 Task: Create a due date automation trigger when advanced on, on the wednesday before a card is due add content with a name or a description ending with resume at 11:00 AM.
Action: Mouse moved to (994, 69)
Screenshot: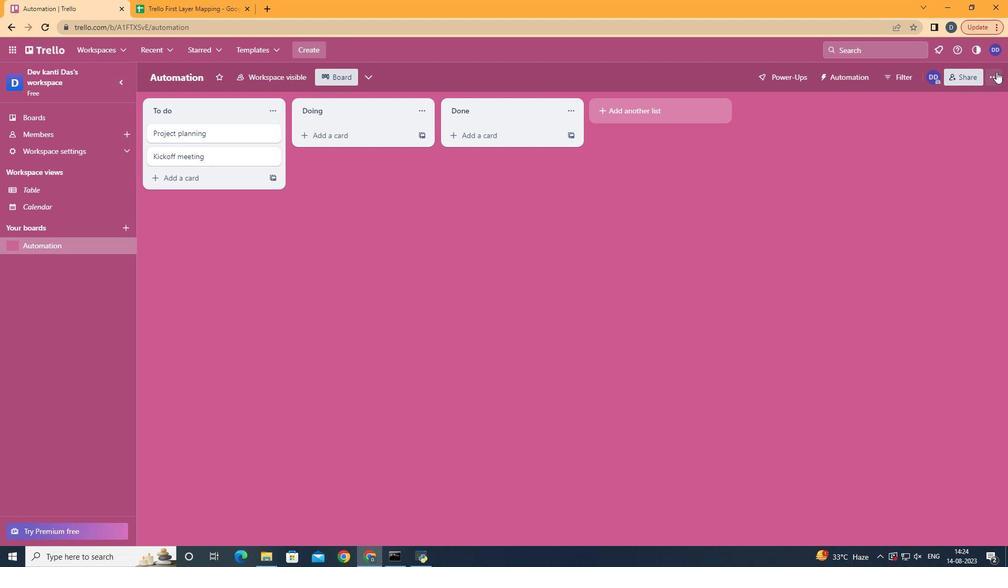 
Action: Mouse pressed left at (994, 69)
Screenshot: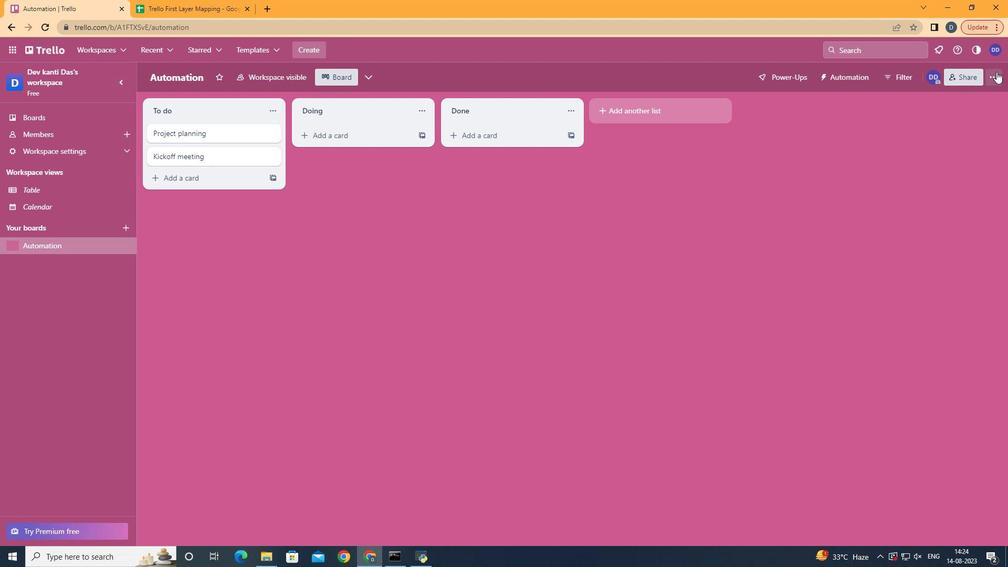 
Action: Mouse moved to (910, 223)
Screenshot: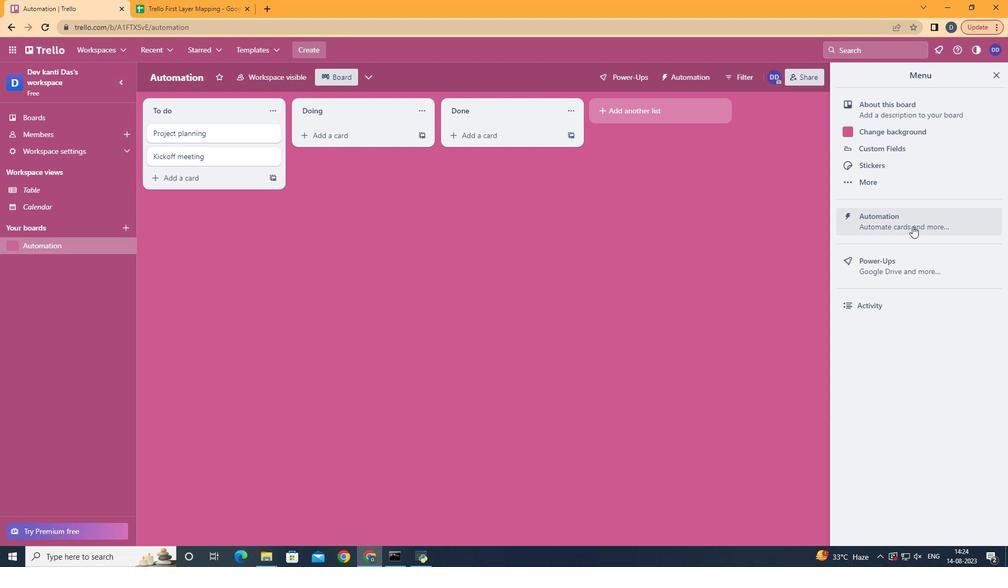 
Action: Mouse pressed left at (910, 223)
Screenshot: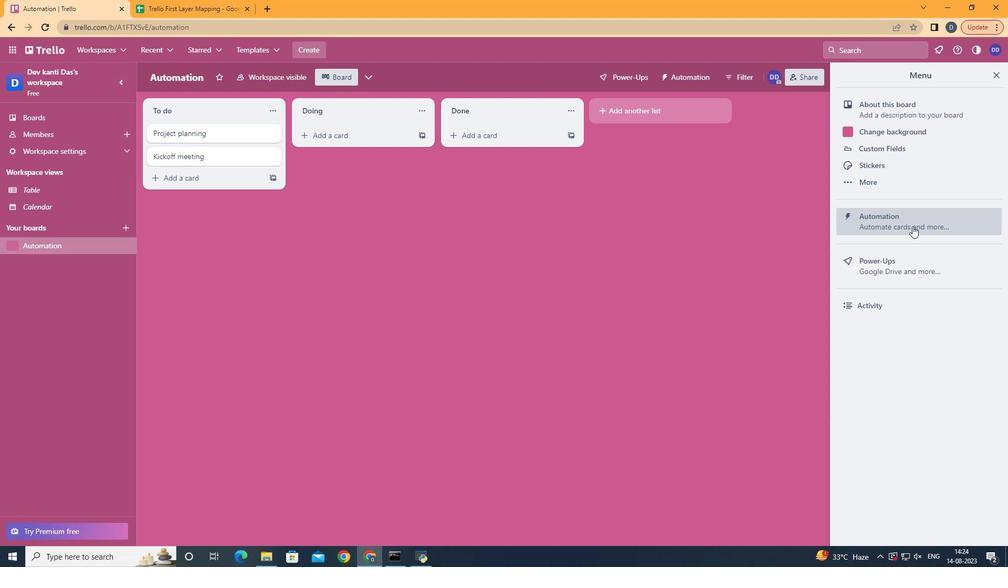 
Action: Mouse moved to (196, 211)
Screenshot: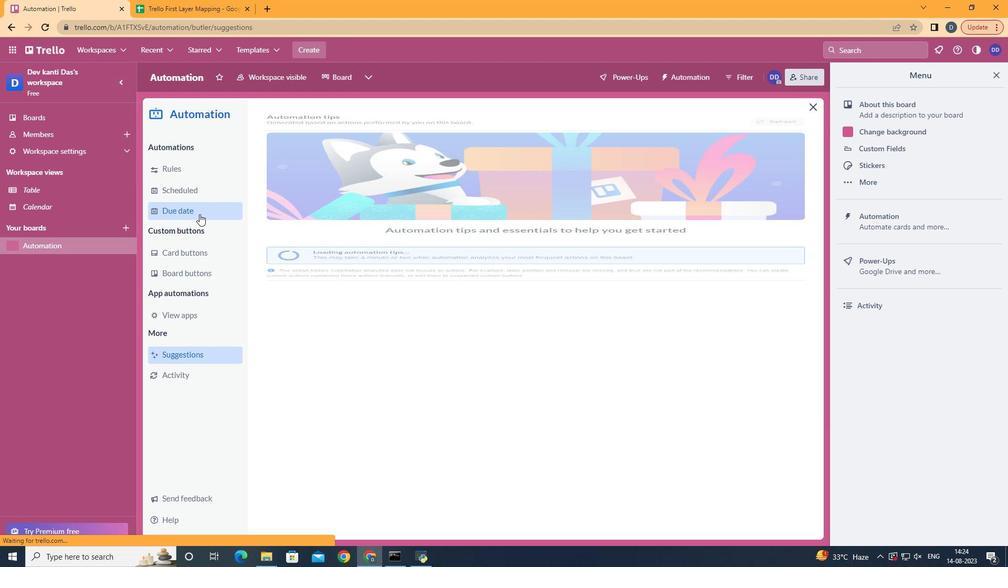 
Action: Mouse pressed left at (196, 211)
Screenshot: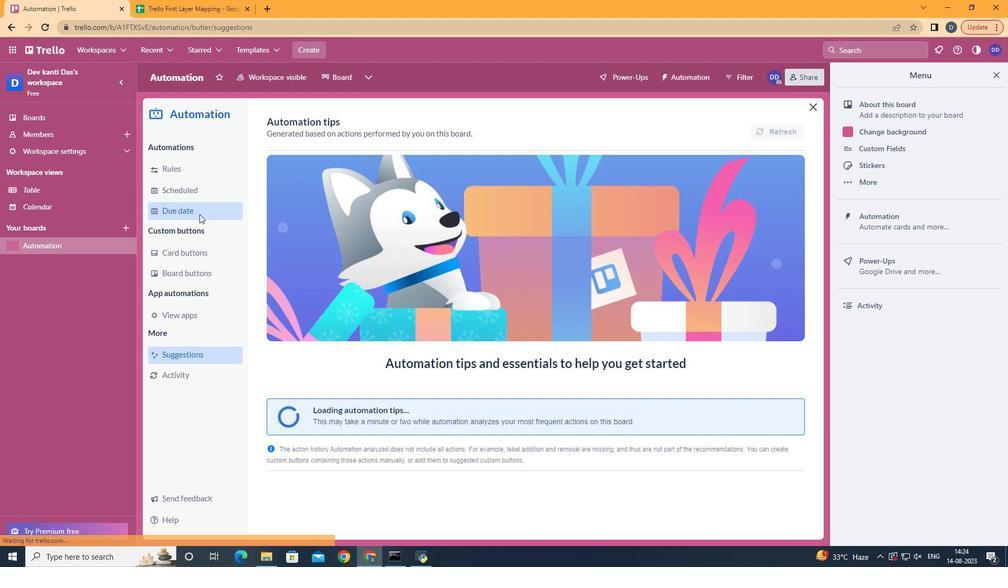 
Action: Mouse moved to (734, 129)
Screenshot: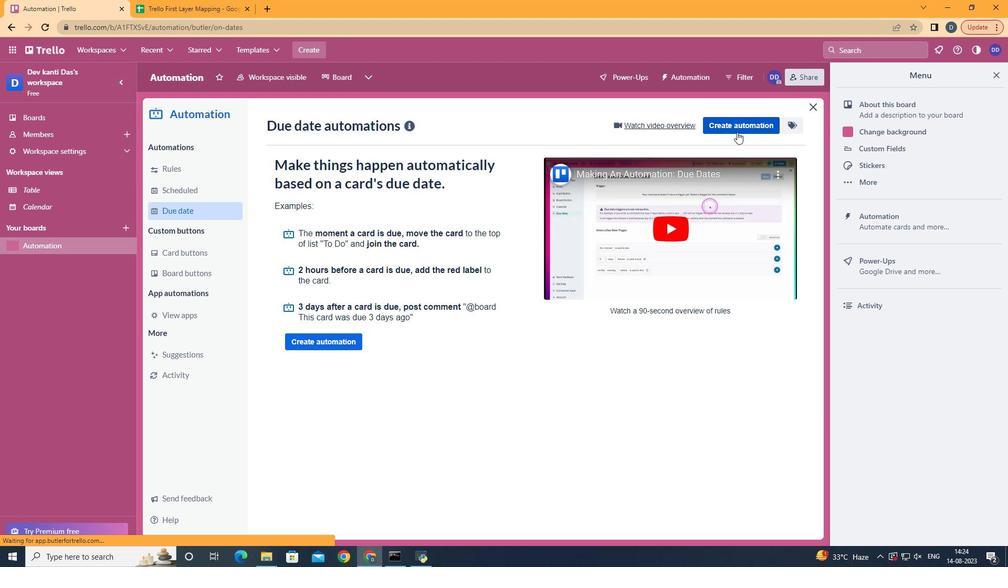 
Action: Mouse pressed left at (734, 129)
Screenshot: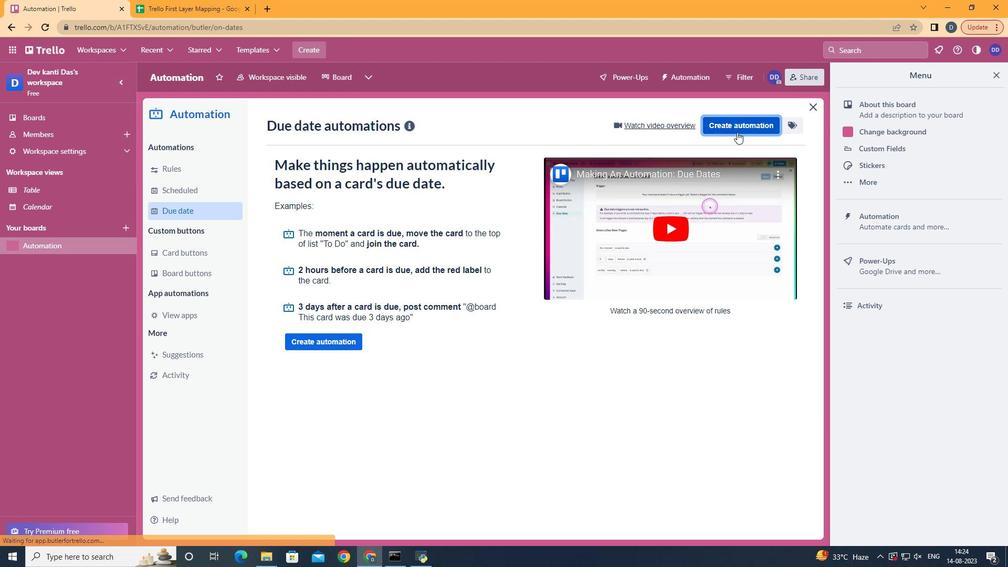 
Action: Mouse moved to (541, 227)
Screenshot: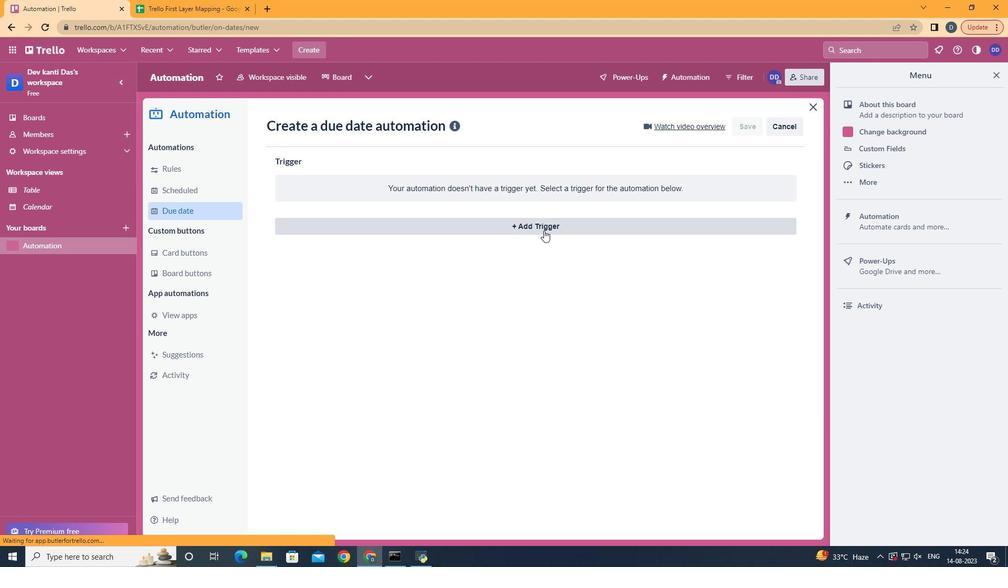 
Action: Mouse pressed left at (541, 227)
Screenshot: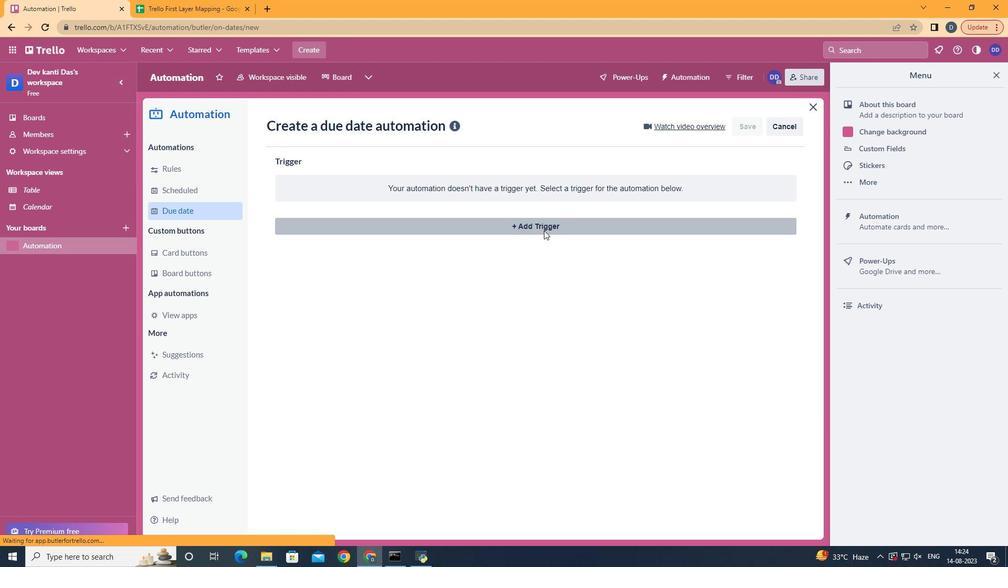 
Action: Mouse moved to (342, 315)
Screenshot: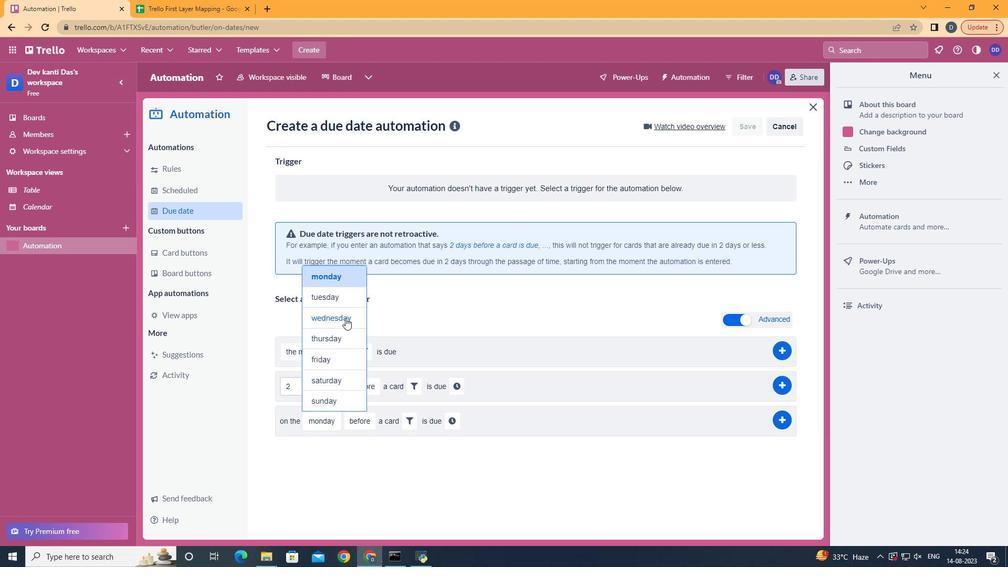 
Action: Mouse pressed left at (342, 315)
Screenshot: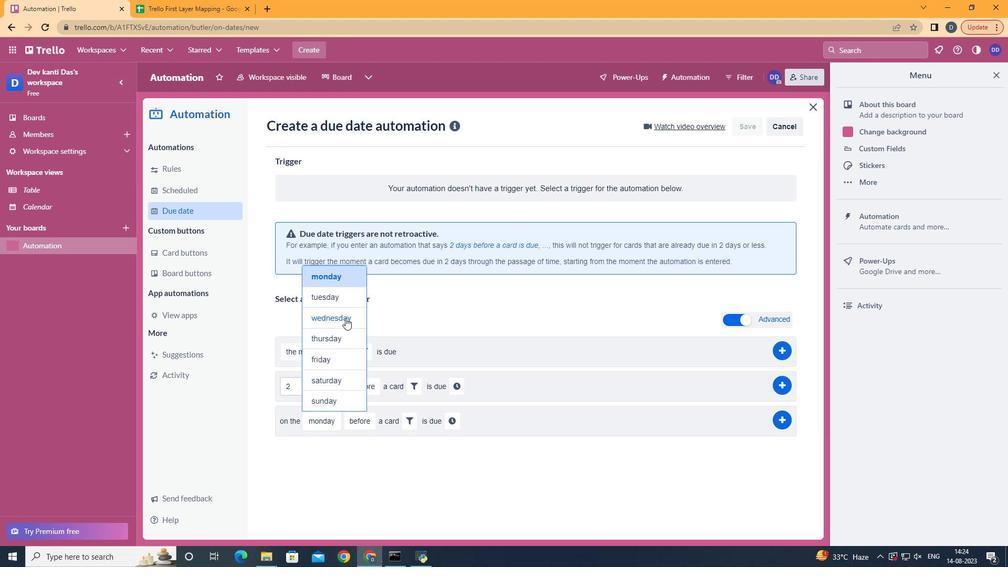 
Action: Mouse moved to (409, 418)
Screenshot: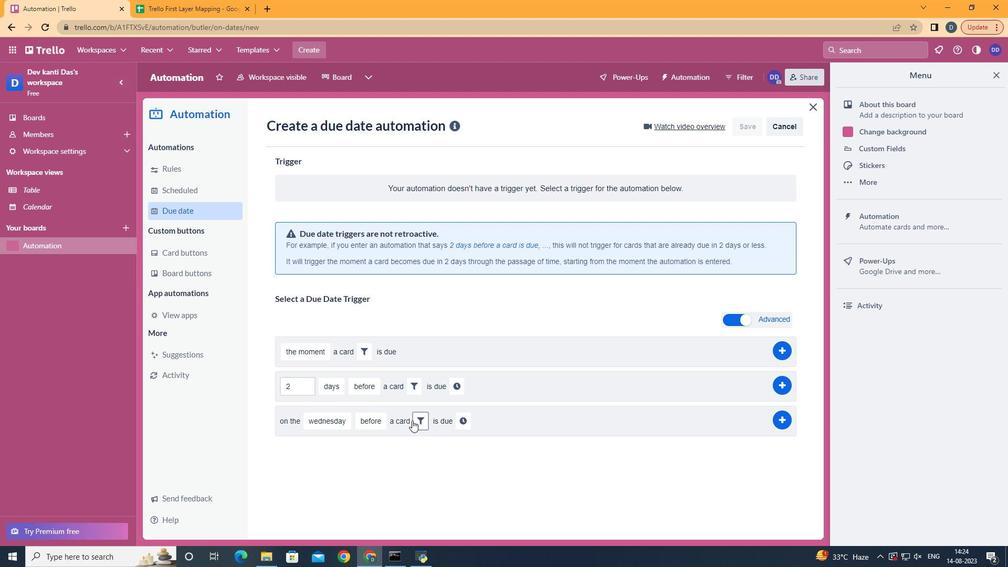 
Action: Mouse pressed left at (409, 418)
Screenshot: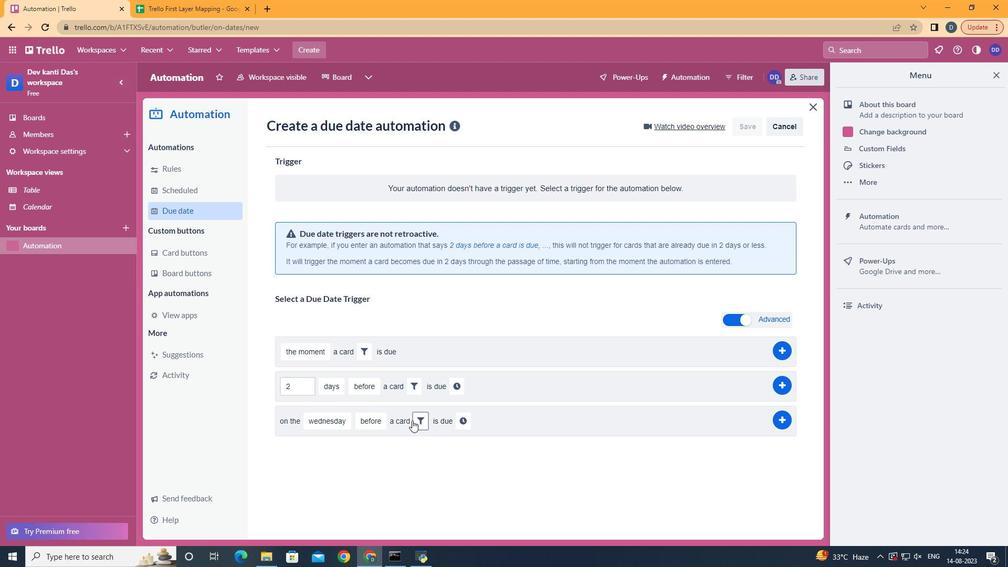 
Action: Mouse moved to (544, 449)
Screenshot: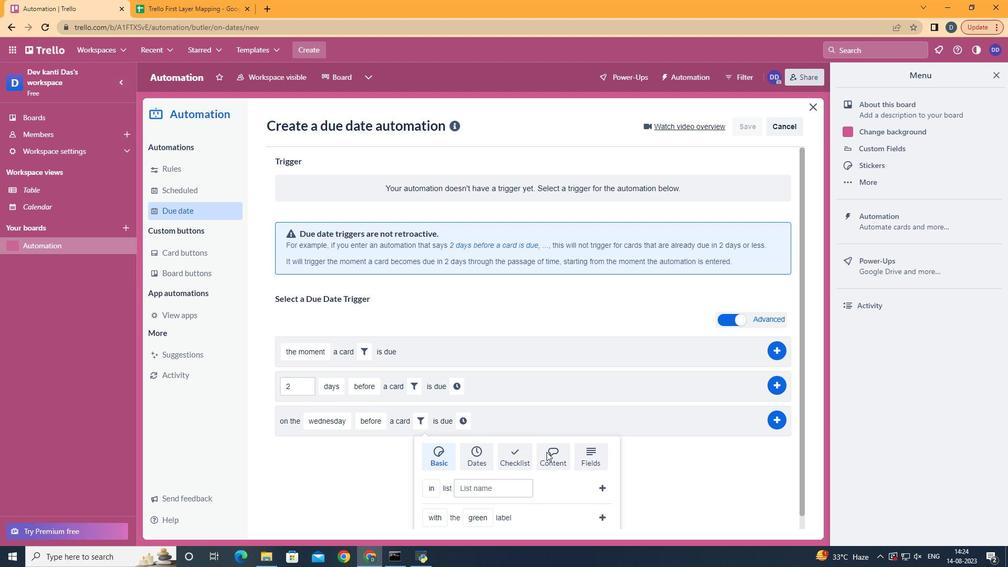 
Action: Mouse pressed left at (544, 449)
Screenshot: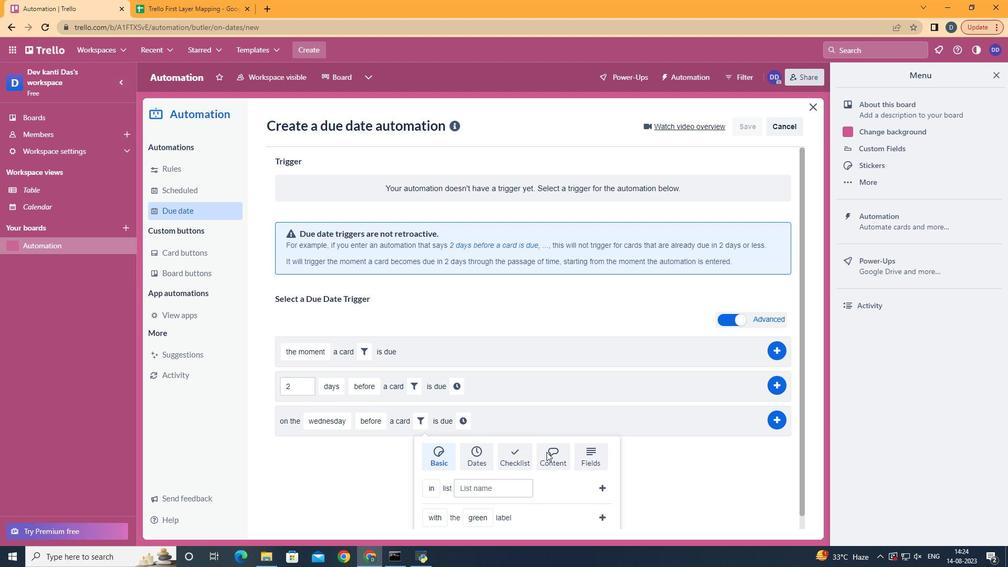 
Action: Mouse moved to (459, 464)
Screenshot: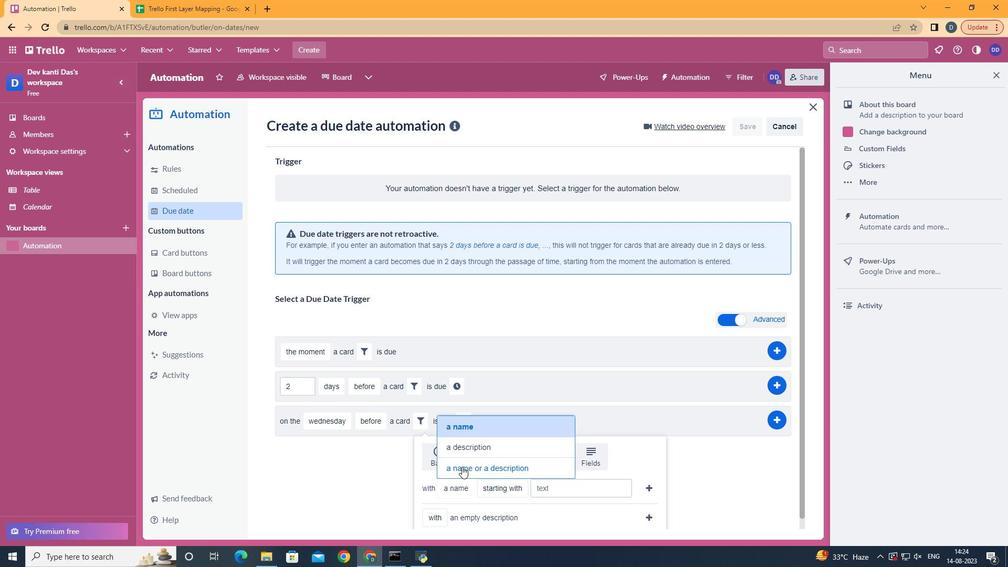 
Action: Mouse pressed left at (459, 464)
Screenshot: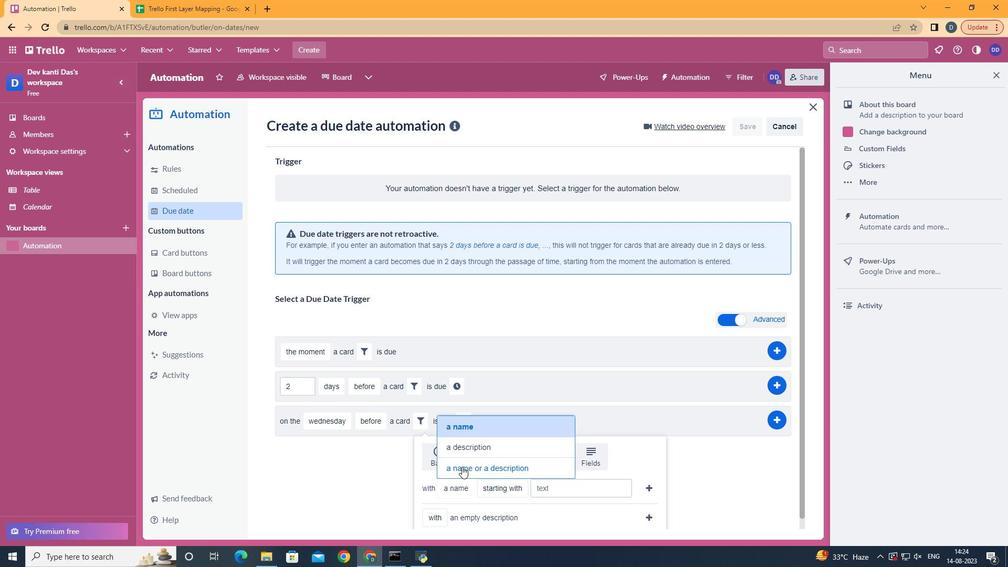 
Action: Mouse moved to (570, 387)
Screenshot: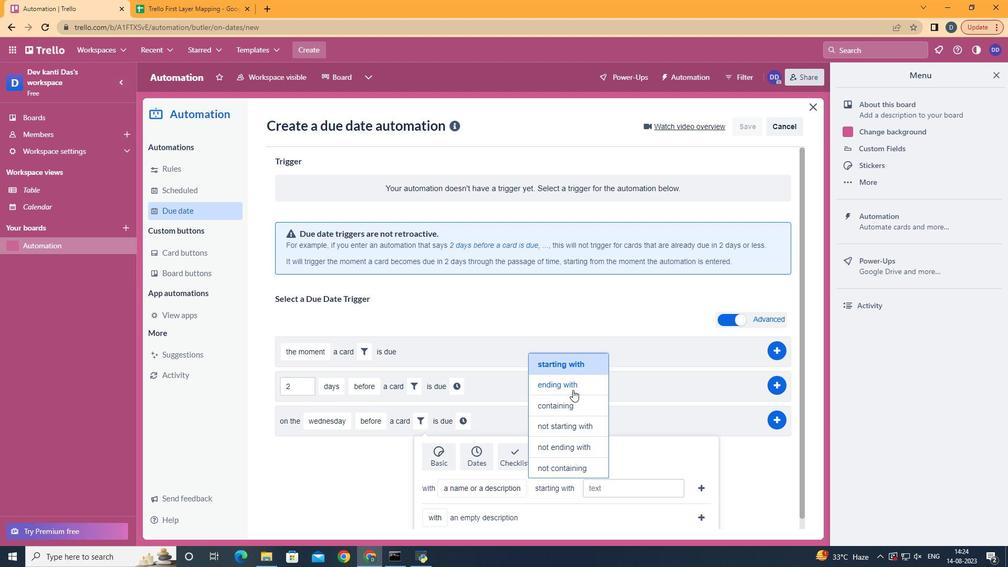 
Action: Mouse pressed left at (570, 387)
Screenshot: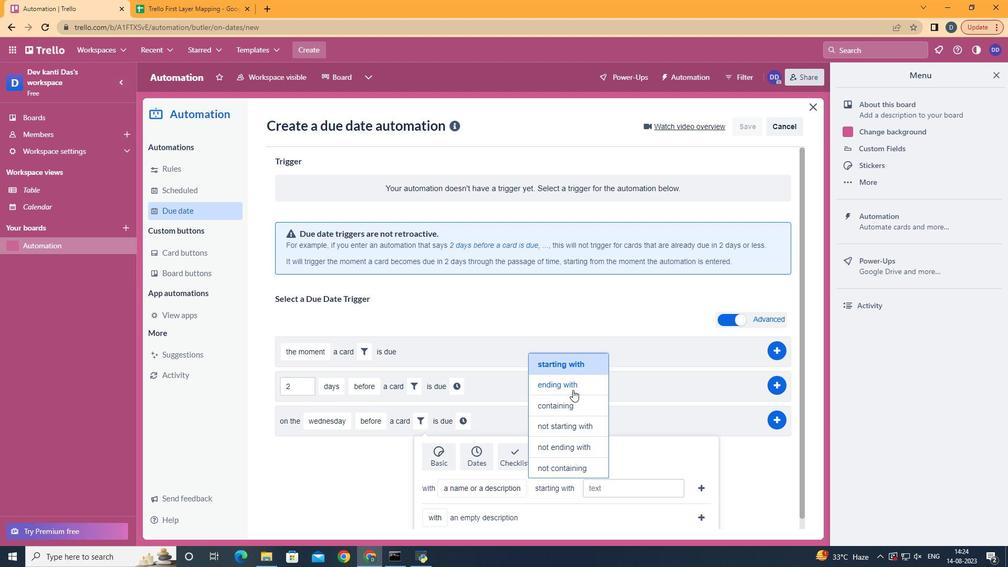 
Action: Mouse moved to (613, 481)
Screenshot: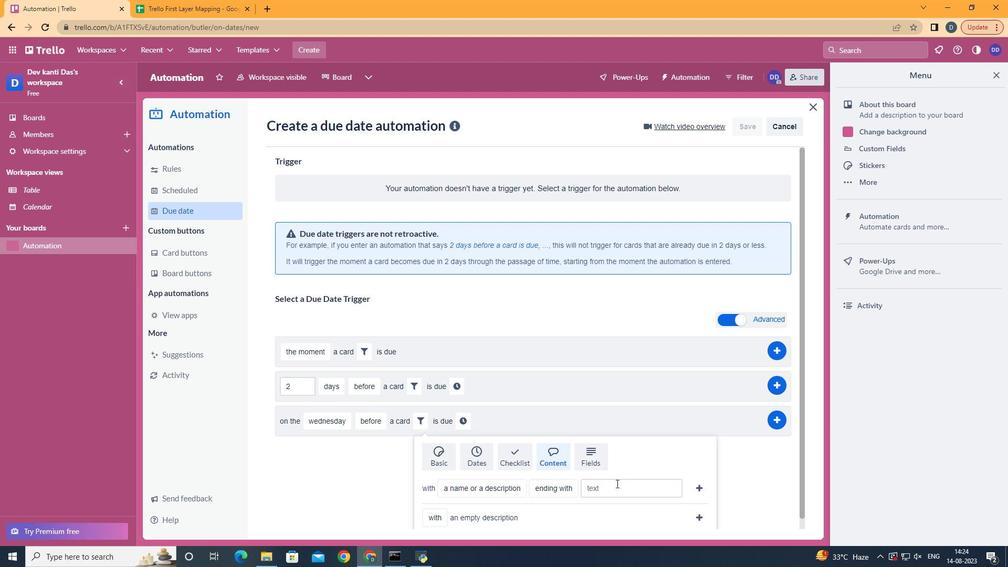 
Action: Mouse pressed left at (613, 481)
Screenshot: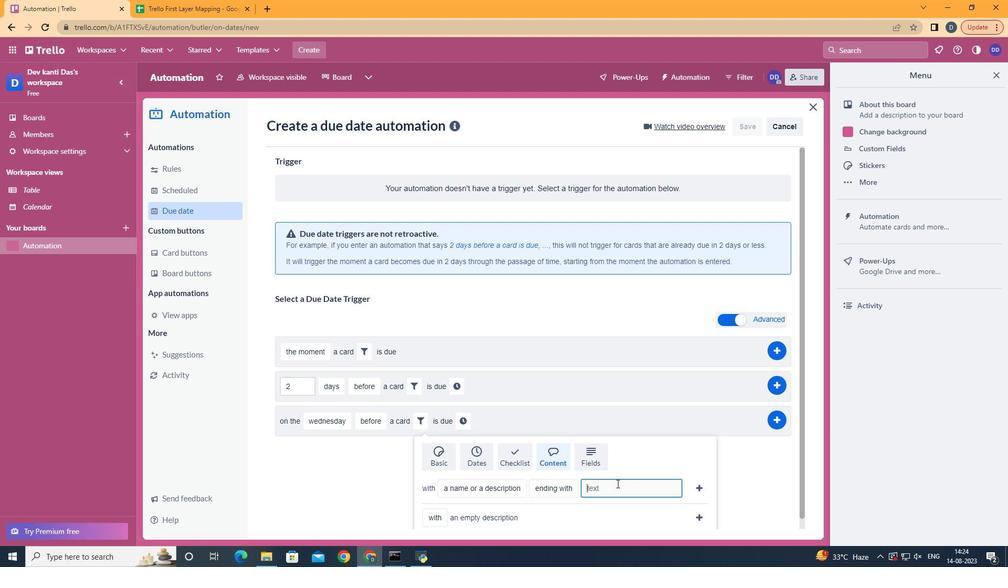 
Action: Mouse moved to (614, 481)
Screenshot: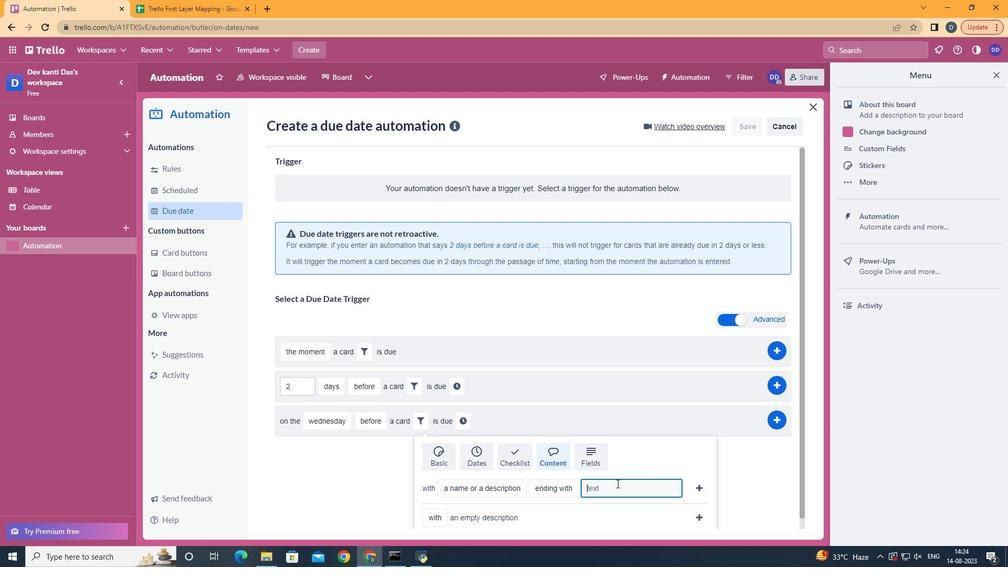 
Action: Key pressed resume
Screenshot: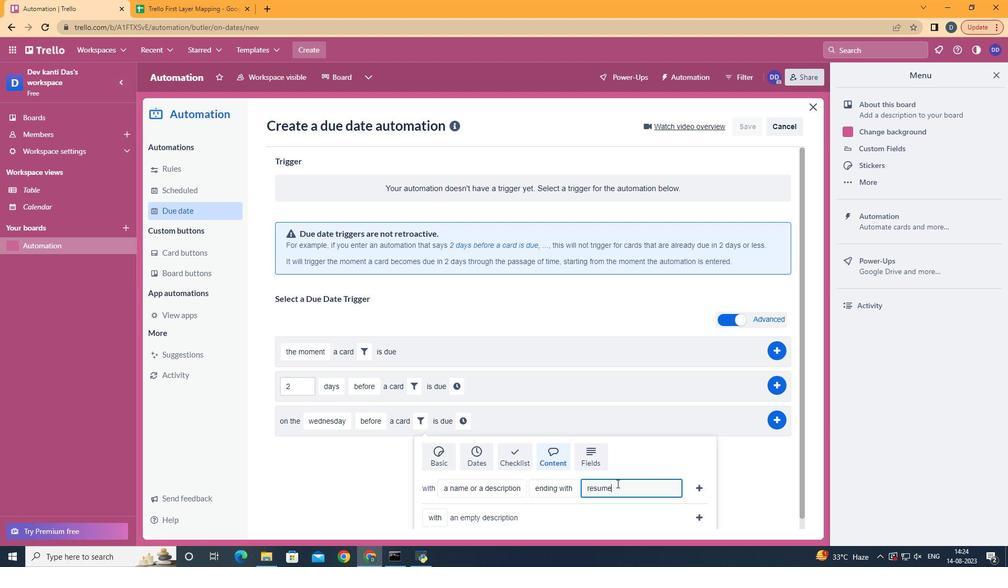 
Action: Mouse moved to (700, 485)
Screenshot: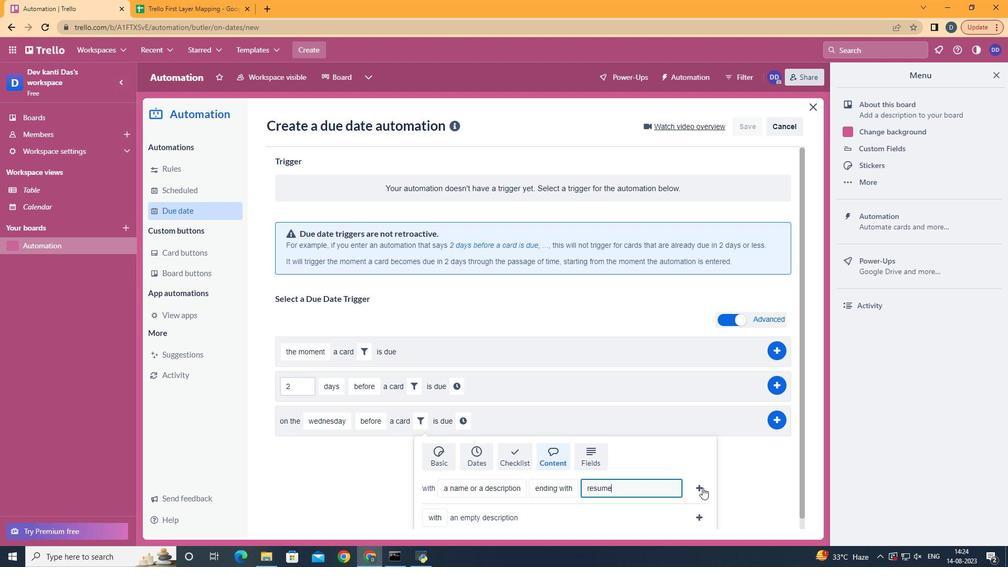 
Action: Mouse pressed left at (700, 485)
Screenshot: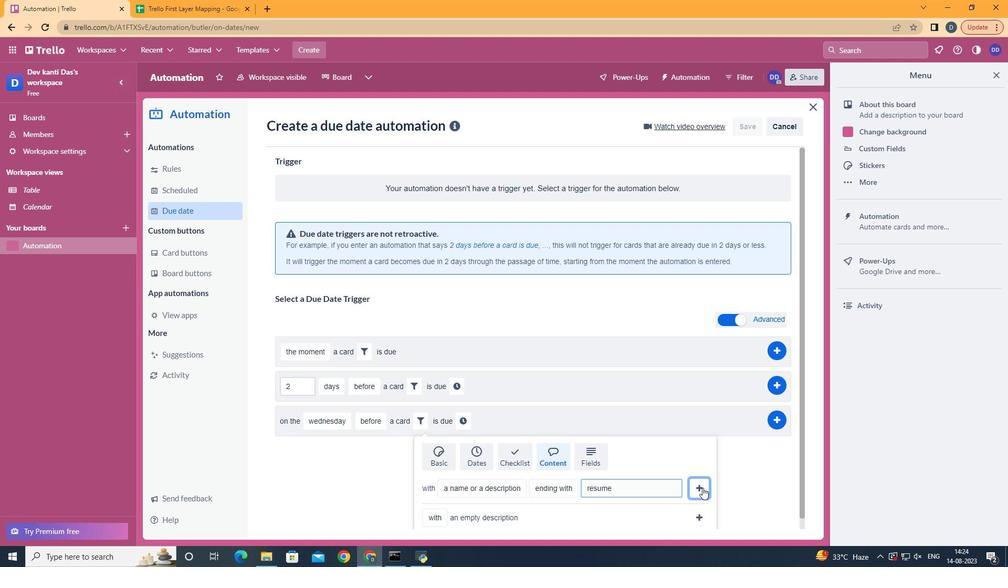 
Action: Mouse moved to (648, 422)
Screenshot: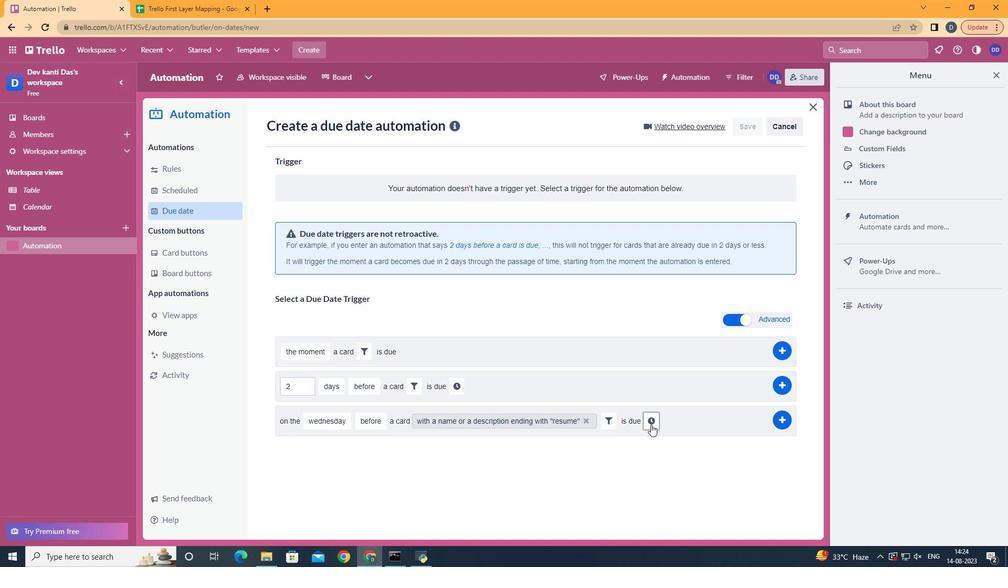 
Action: Mouse pressed left at (648, 422)
Screenshot: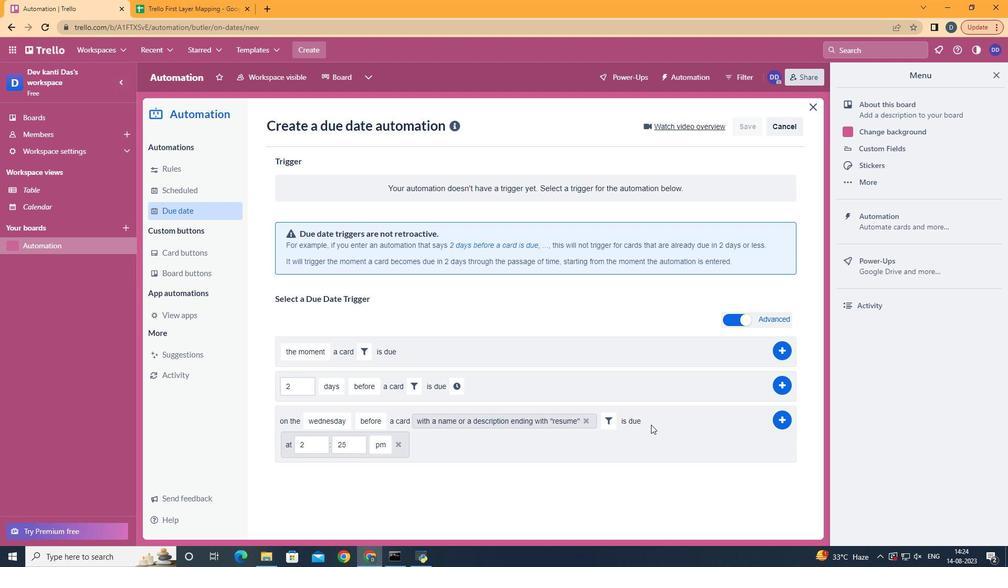 
Action: Mouse moved to (311, 445)
Screenshot: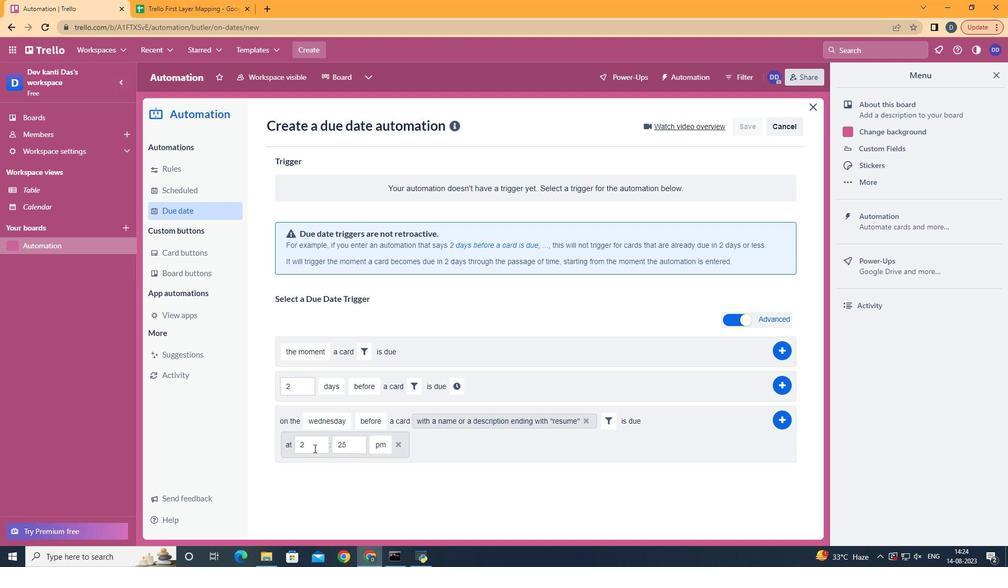 
Action: Mouse pressed left at (311, 445)
Screenshot: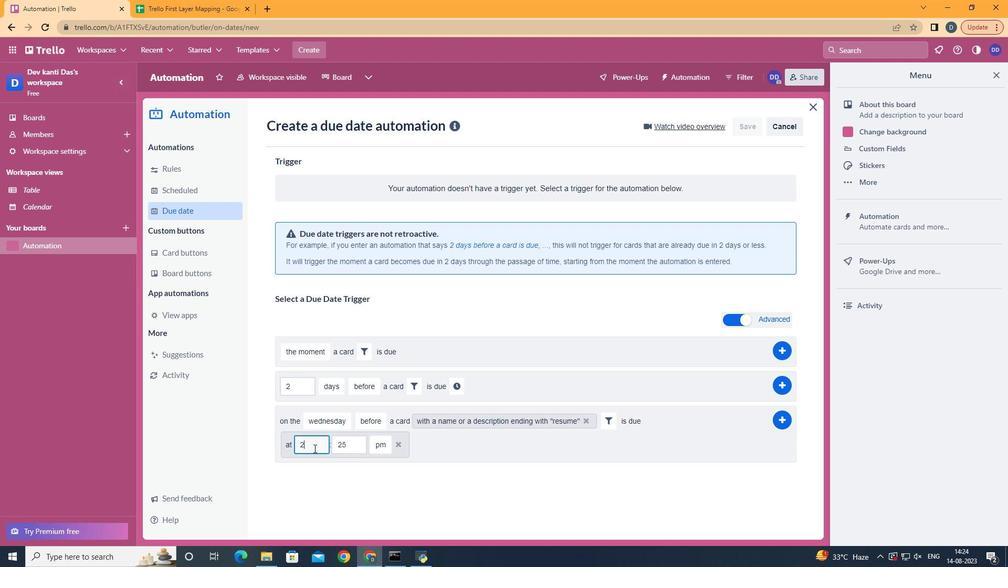 
Action: Mouse moved to (311, 446)
Screenshot: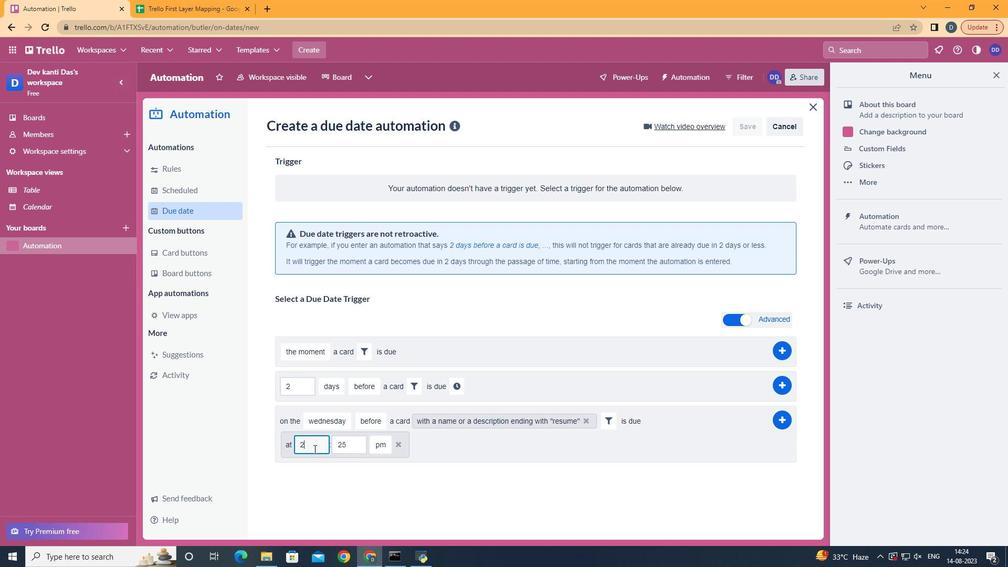 
Action: Key pressed <Key.backspace>11
Screenshot: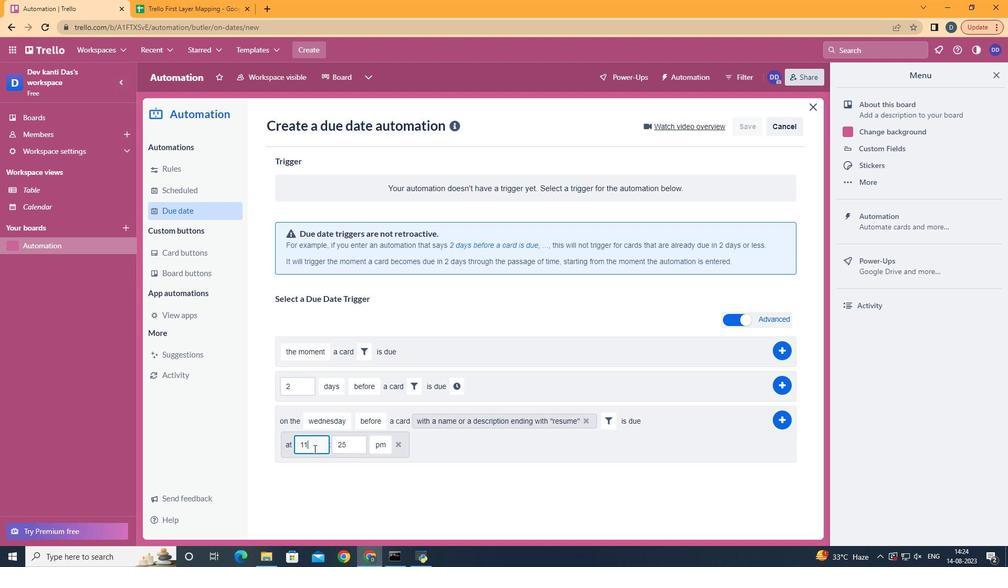 
Action: Mouse moved to (351, 445)
Screenshot: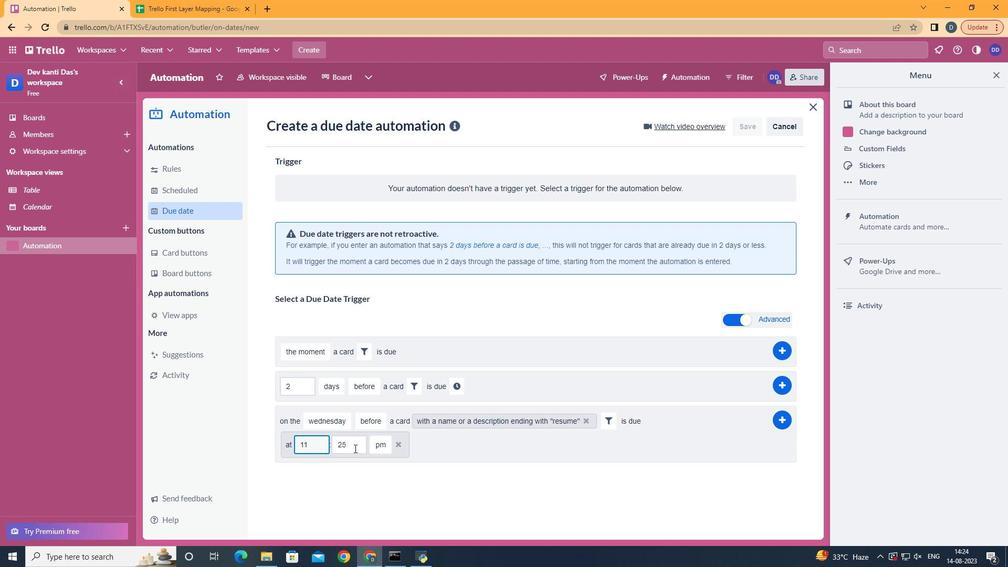 
Action: Mouse pressed left at (351, 445)
Screenshot: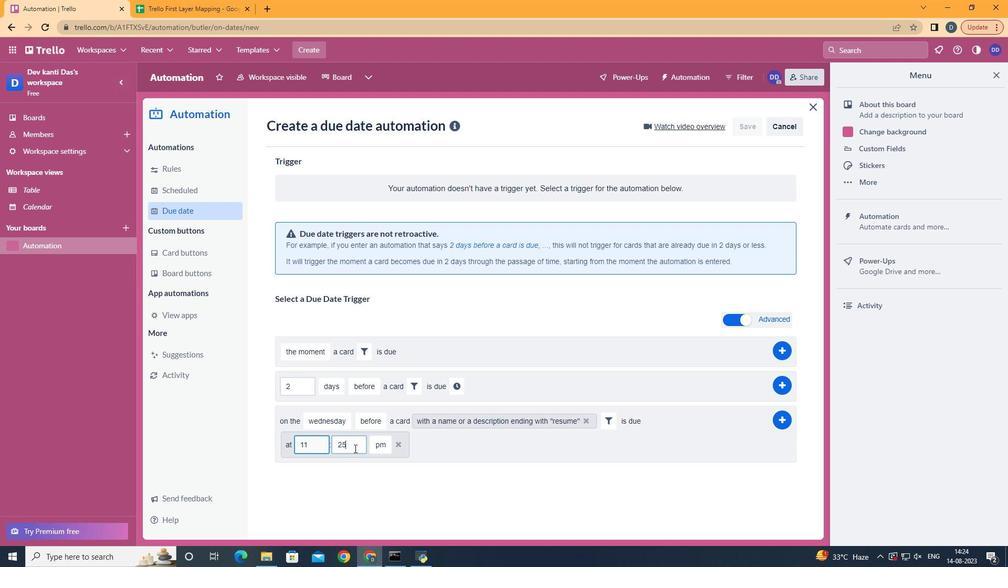 
Action: Key pressed <Key.backspace>
Screenshot: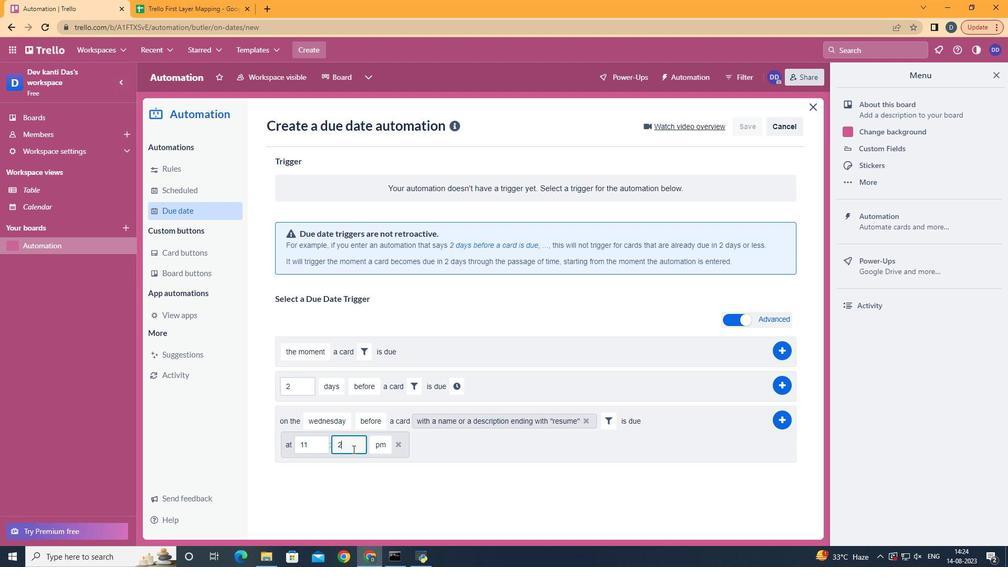 
Action: Mouse moved to (350, 446)
Screenshot: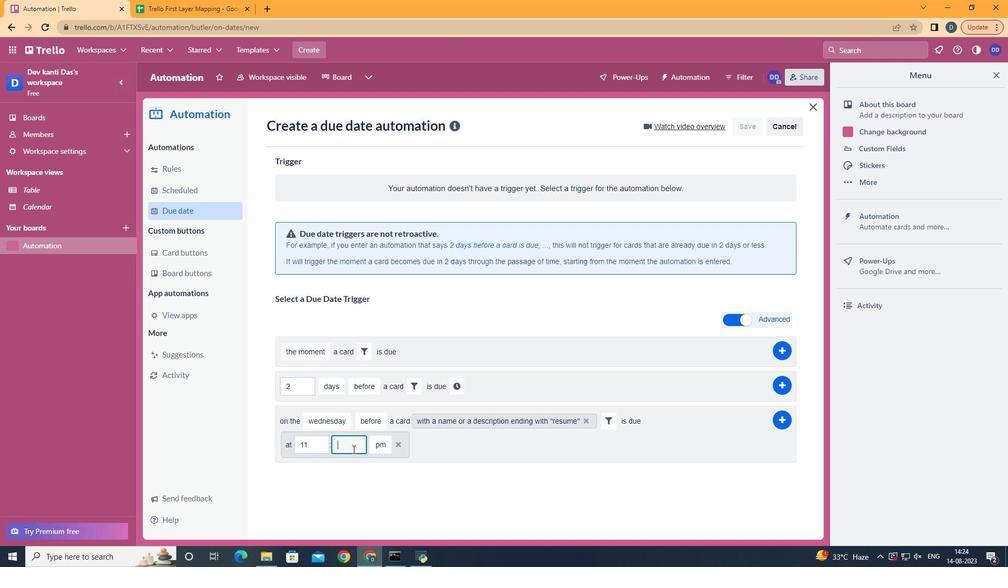 
Action: Key pressed <Key.backspace>00
Screenshot: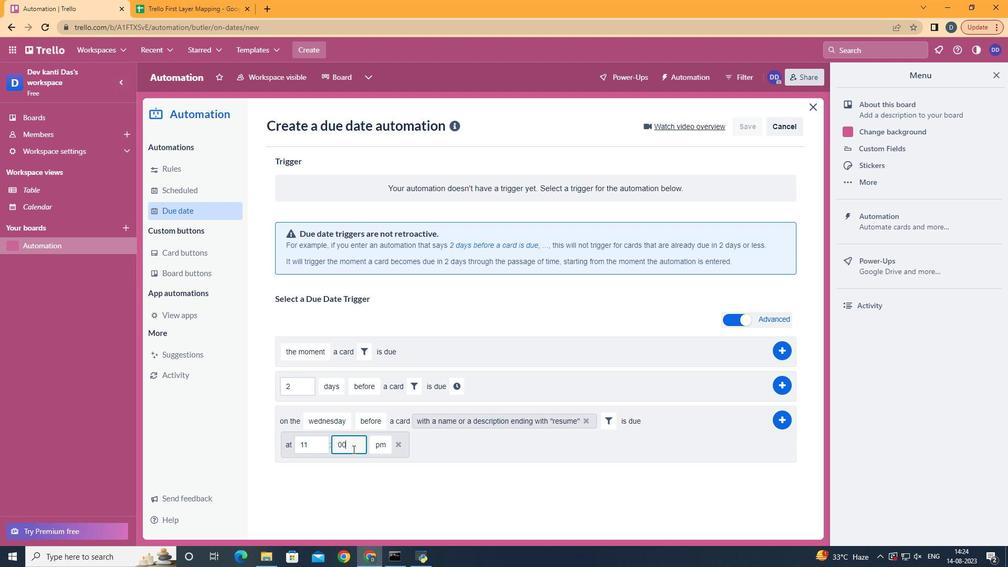 
Action: Mouse moved to (380, 452)
Screenshot: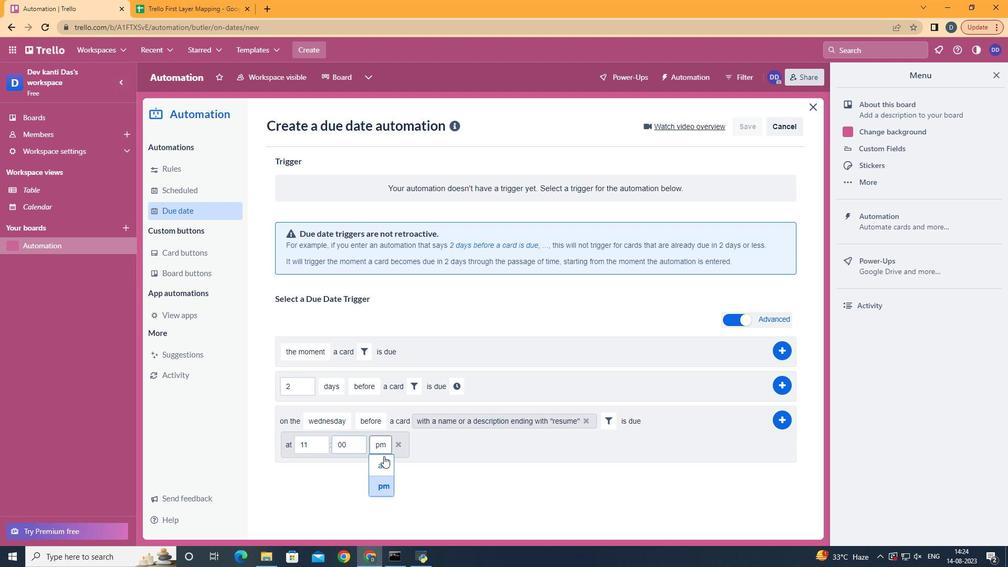 
Action: Mouse pressed left at (380, 452)
Screenshot: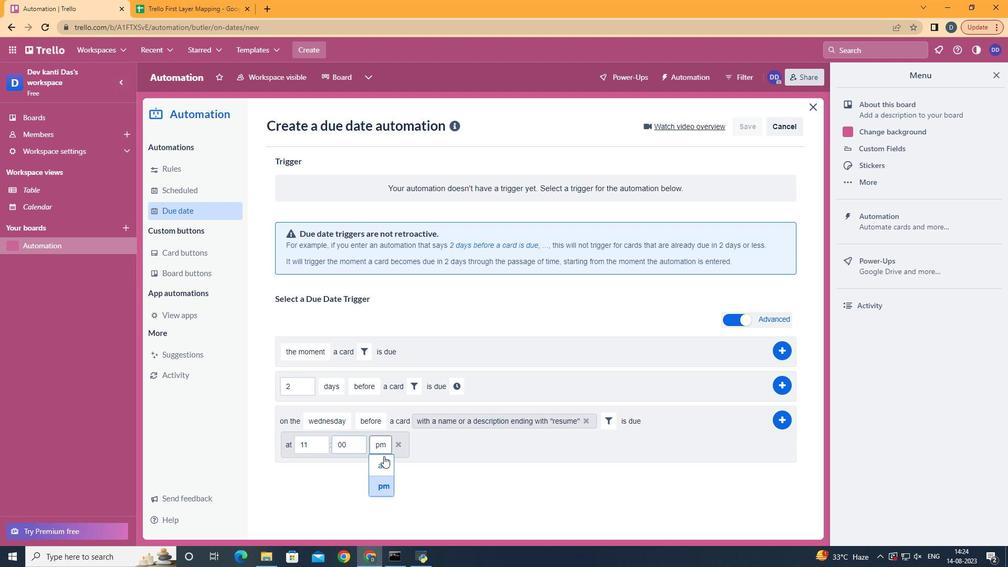 
Action: Mouse moved to (777, 416)
Screenshot: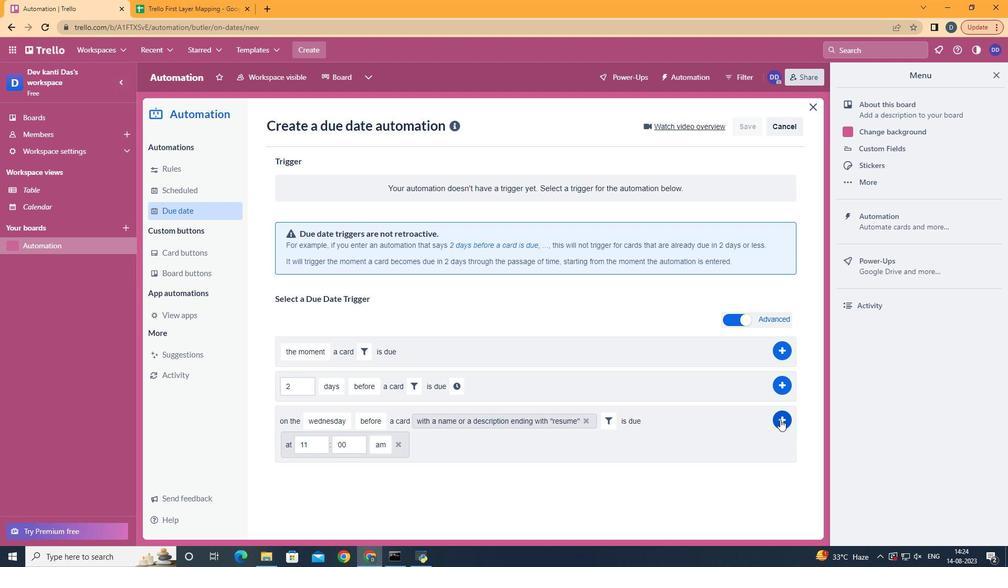 
Action: Mouse pressed left at (777, 416)
Screenshot: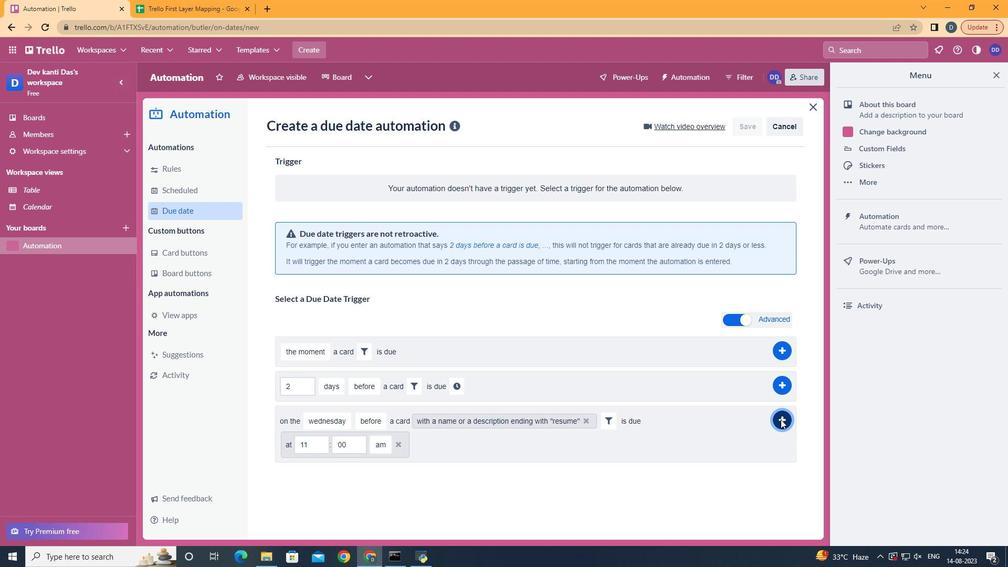 
Action: Mouse moved to (778, 416)
Screenshot: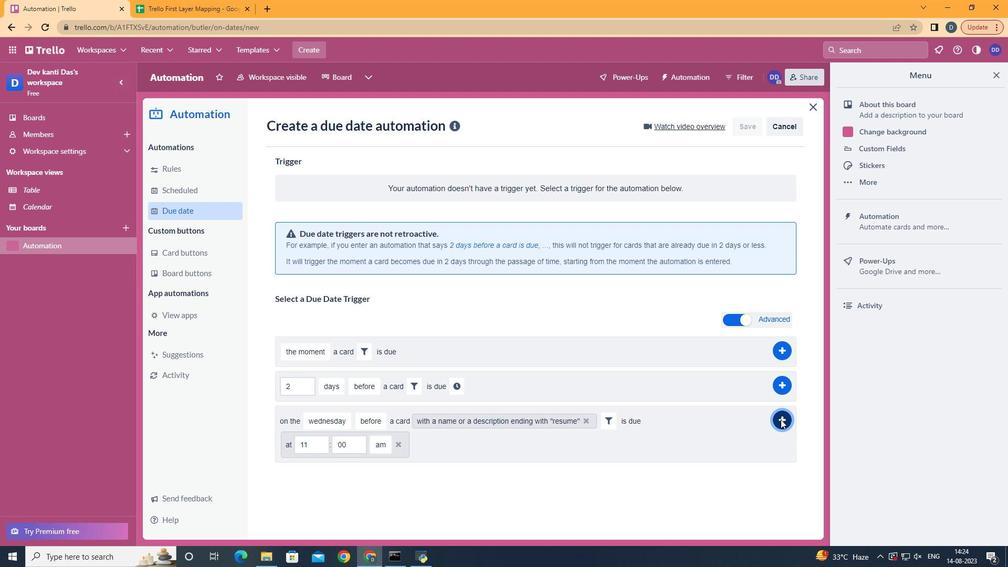 
